Task: Request archive from imported contacts.
Action: Mouse moved to (699, 94)
Screenshot: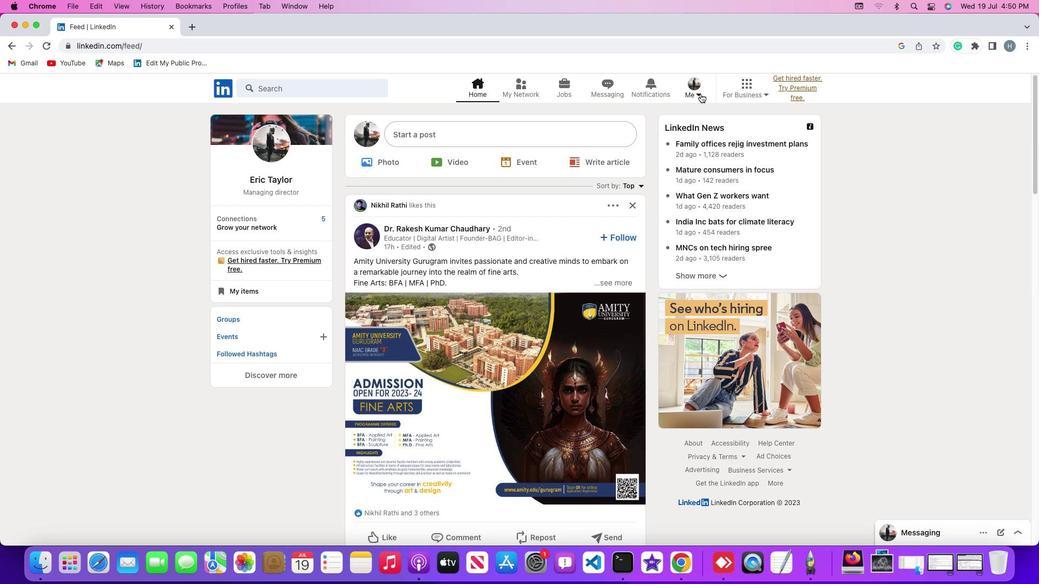 
Action: Mouse pressed left at (699, 94)
Screenshot: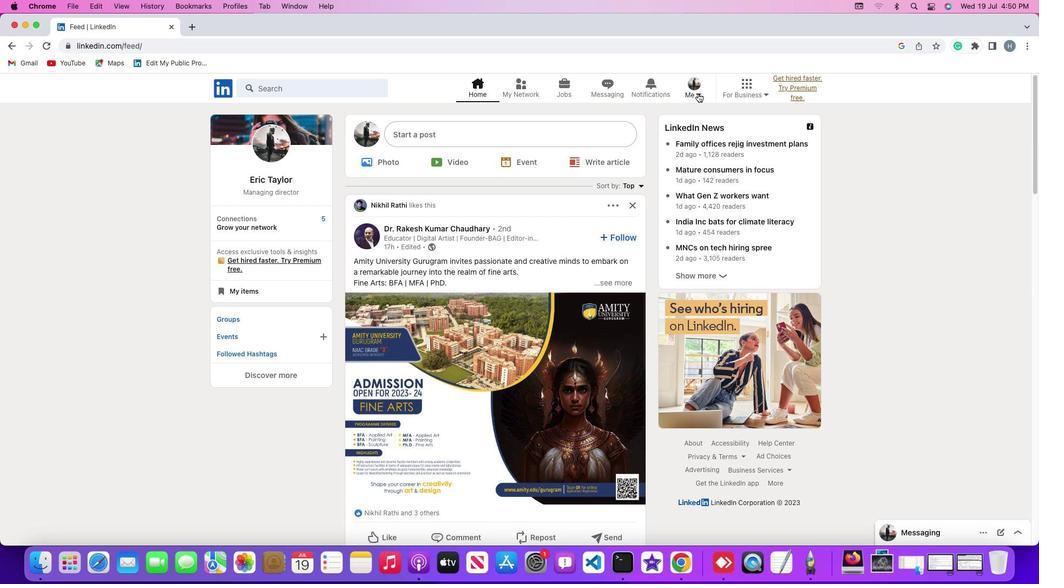 
Action: Mouse moved to (697, 93)
Screenshot: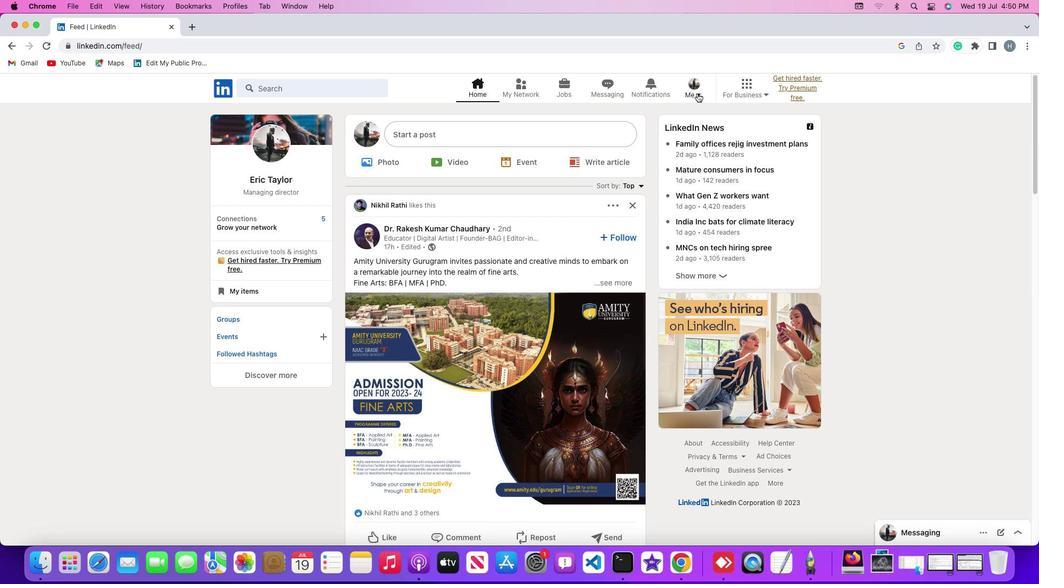 
Action: Mouse pressed left at (697, 93)
Screenshot: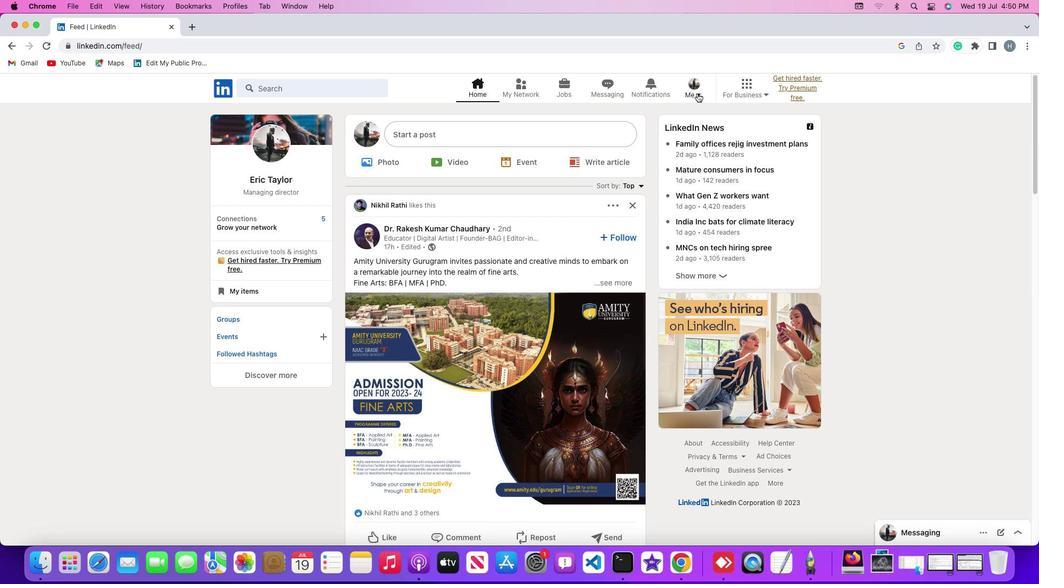 
Action: Mouse moved to (639, 203)
Screenshot: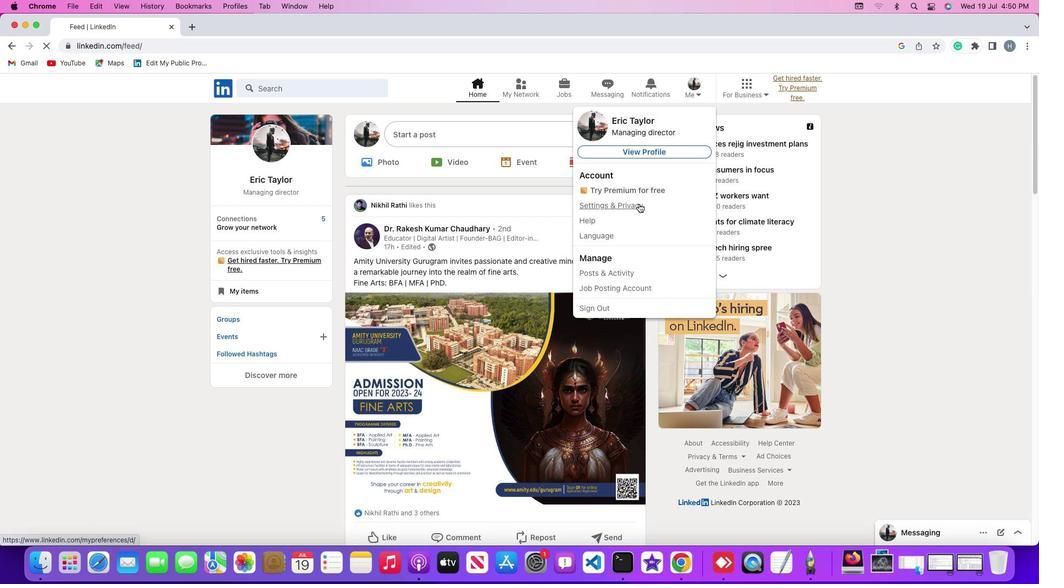 
Action: Mouse pressed left at (639, 203)
Screenshot: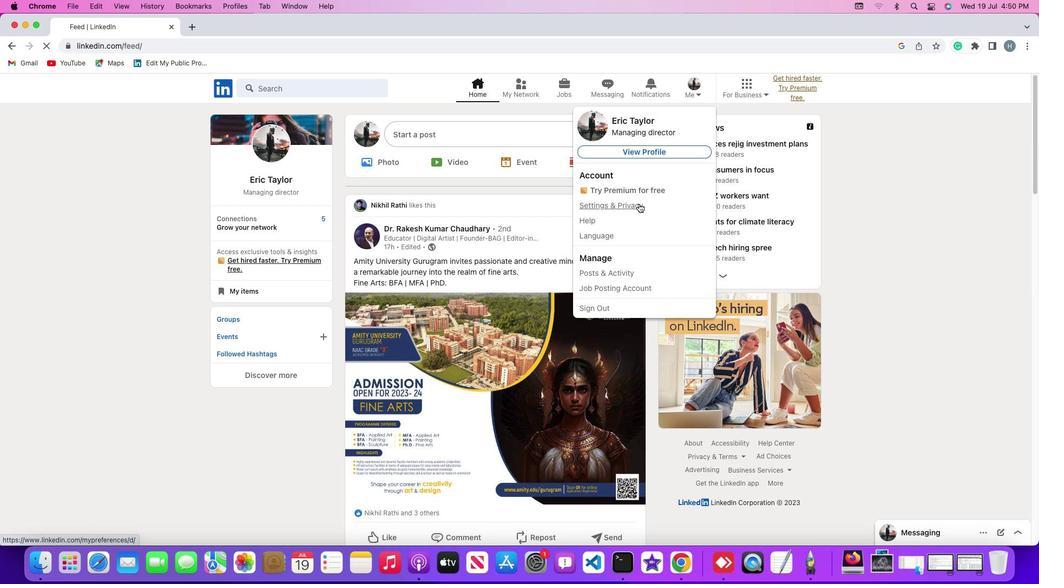 
Action: Mouse moved to (86, 290)
Screenshot: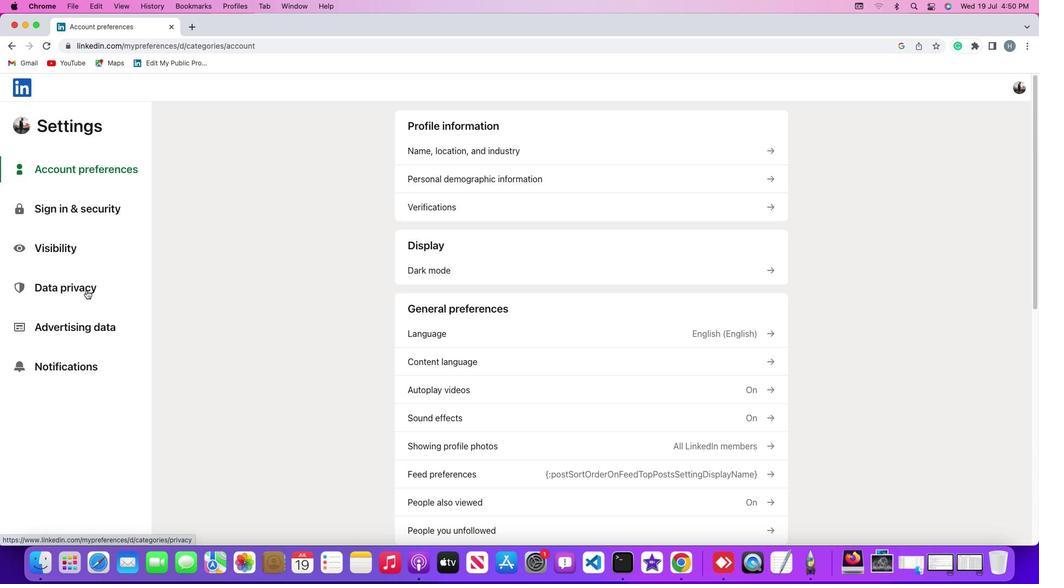 
Action: Mouse pressed left at (86, 290)
Screenshot: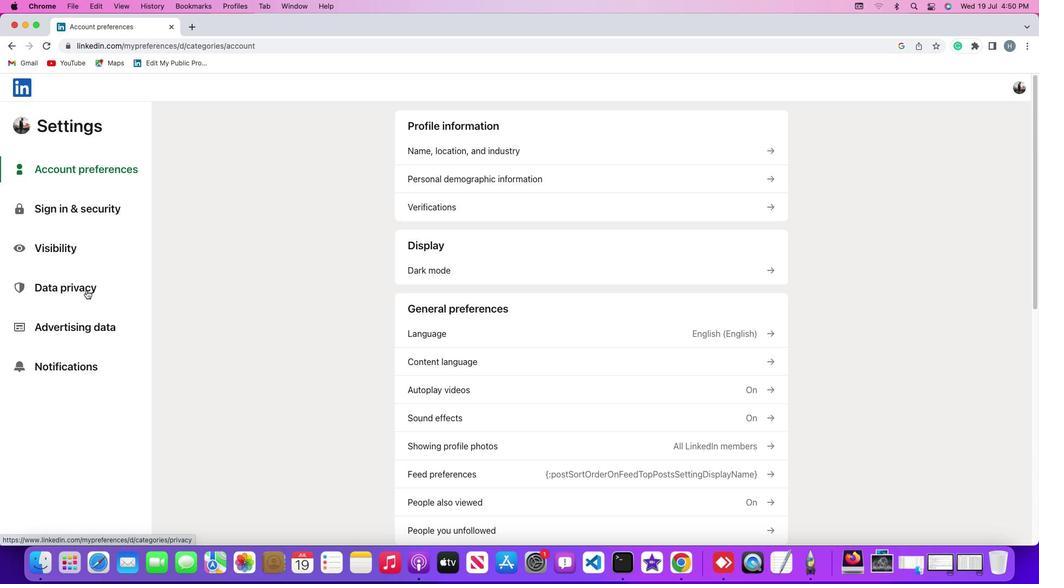 
Action: Mouse pressed left at (86, 290)
Screenshot: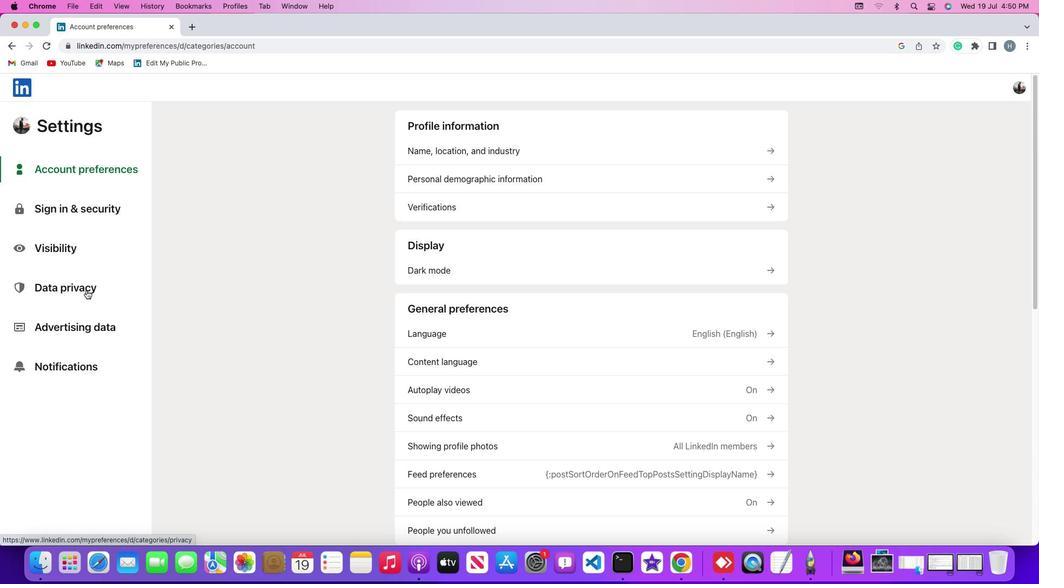 
Action: Mouse moved to (455, 185)
Screenshot: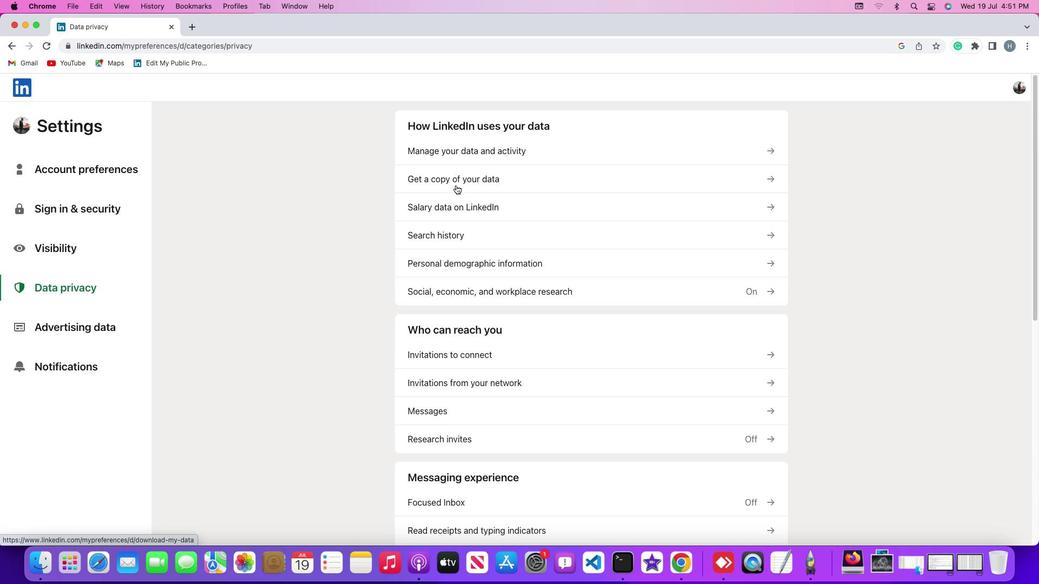 
Action: Mouse pressed left at (455, 185)
Screenshot: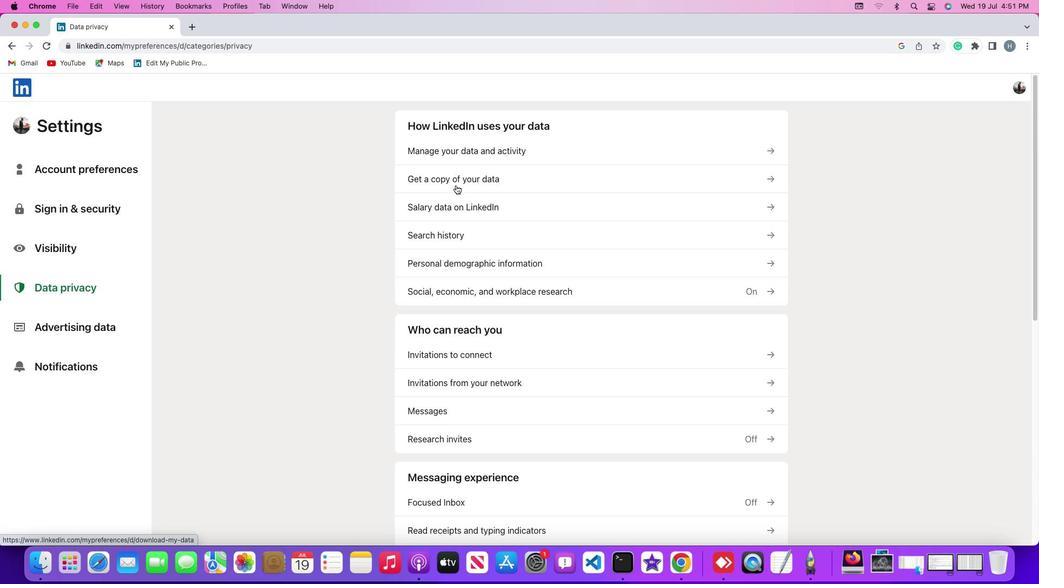 
Action: Mouse moved to (530, 318)
Screenshot: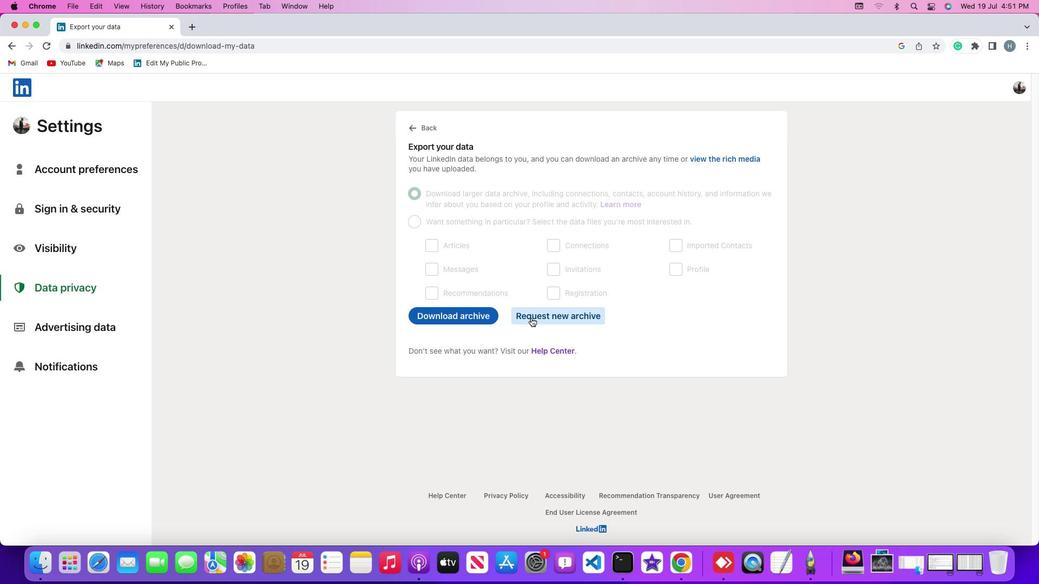 
Action: Mouse pressed left at (530, 318)
Screenshot: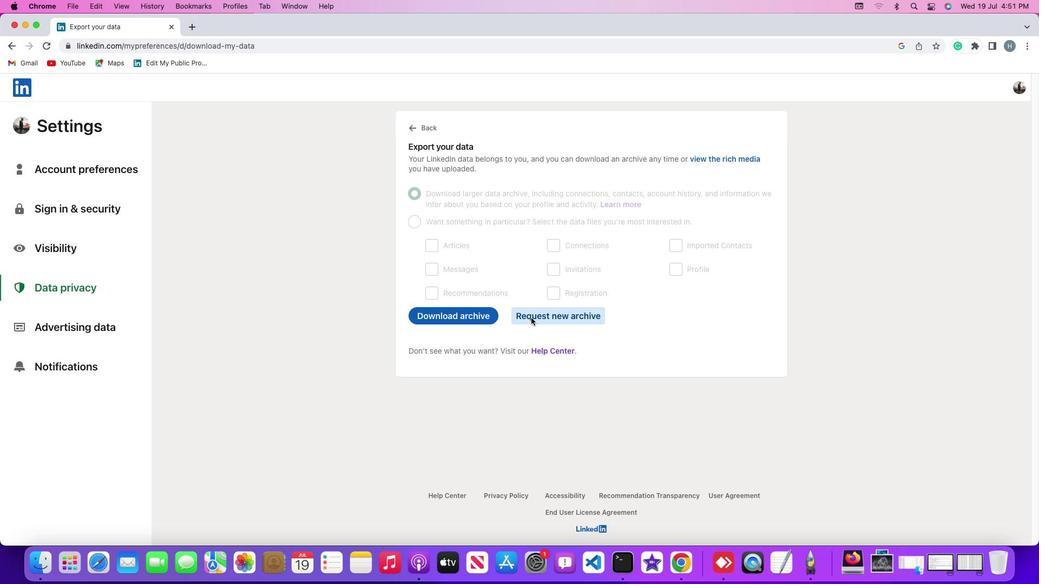 
Action: Mouse moved to (677, 245)
Screenshot: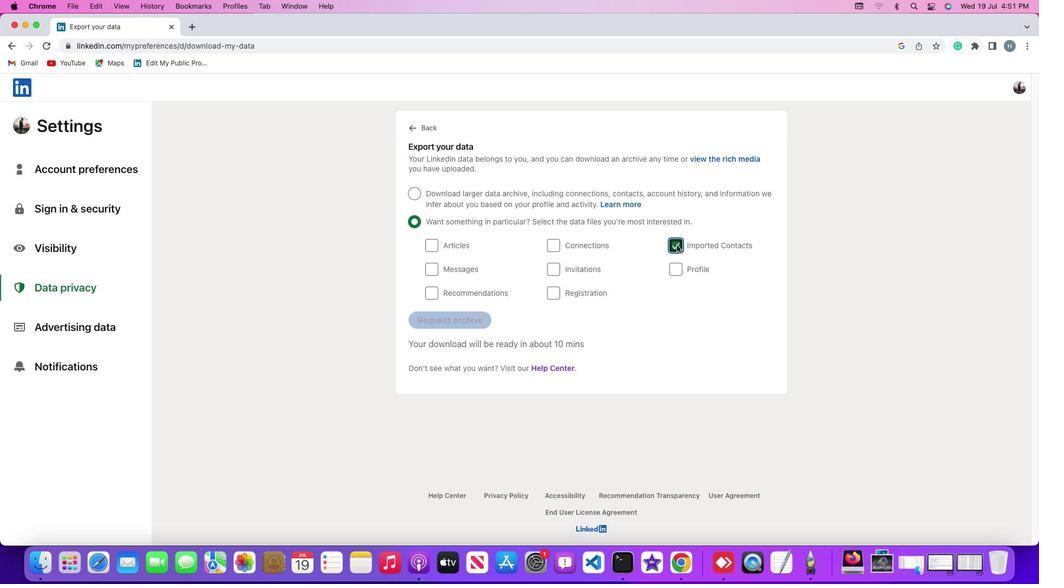 
Action: Mouse pressed left at (677, 245)
Screenshot: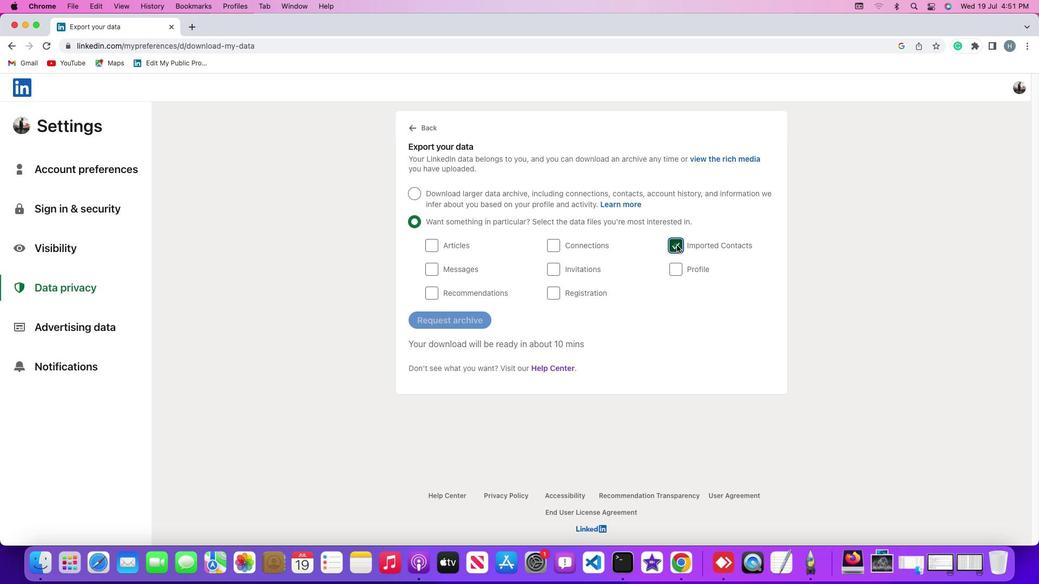 
Action: Mouse moved to (471, 316)
Screenshot: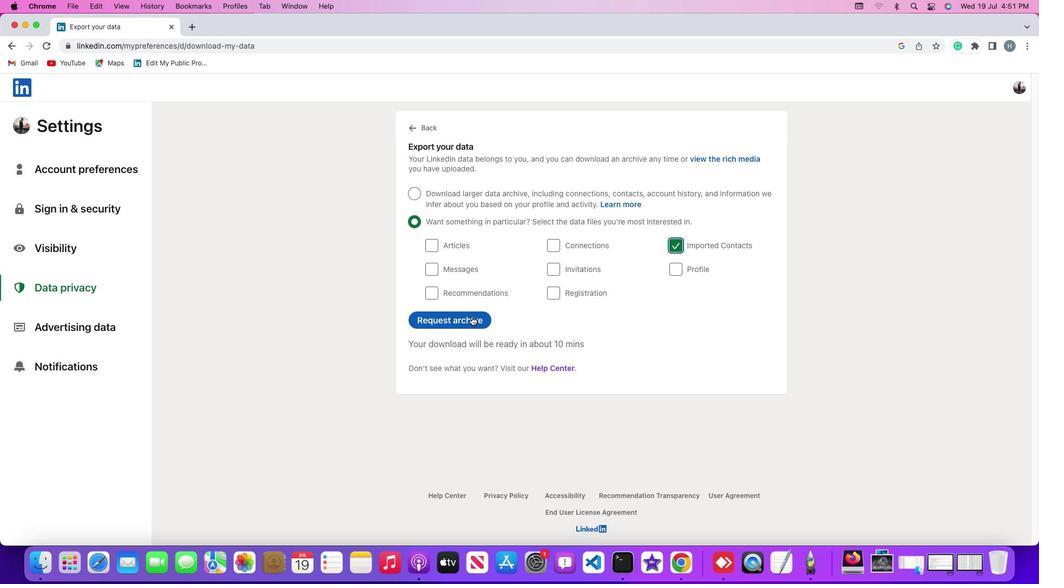 
